 Task: Search for the email with the subject Emergency leave request logged in from softage.1@softage.net with the filter, email from softage.4@softage.net and a new filter,  Mark as read
Action: Mouse moved to (916, 88)
Screenshot: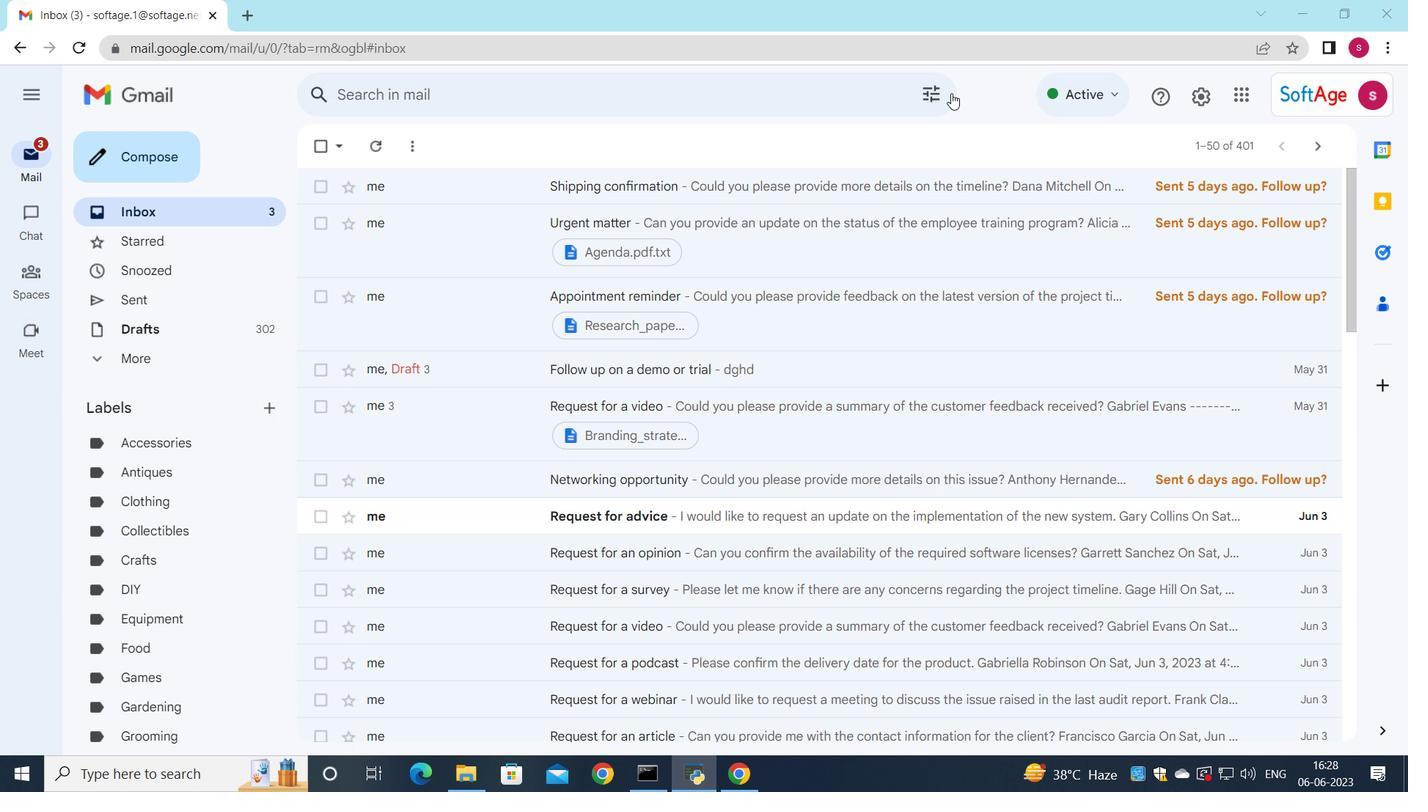 
Action: Mouse pressed left at (916, 88)
Screenshot: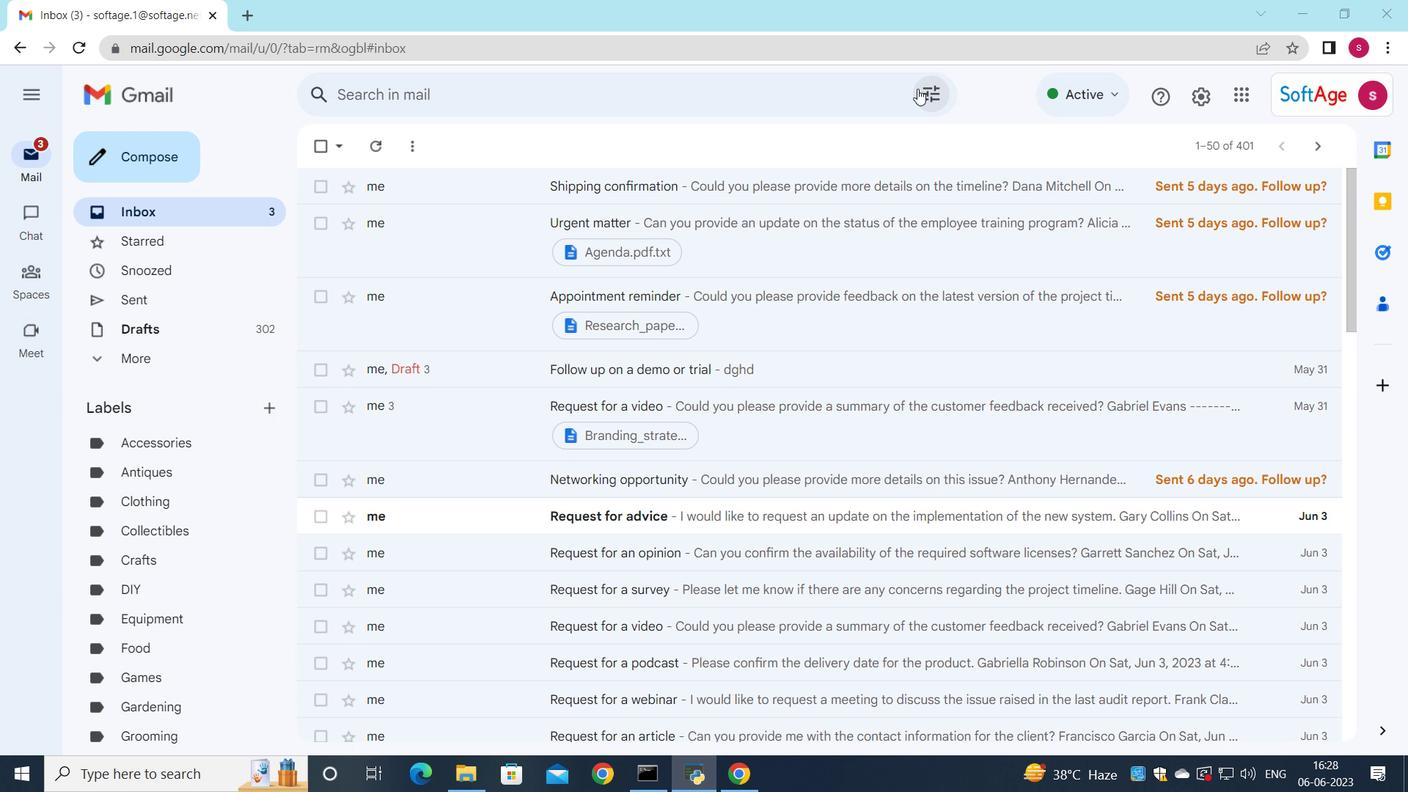 
Action: Mouse moved to (745, 169)
Screenshot: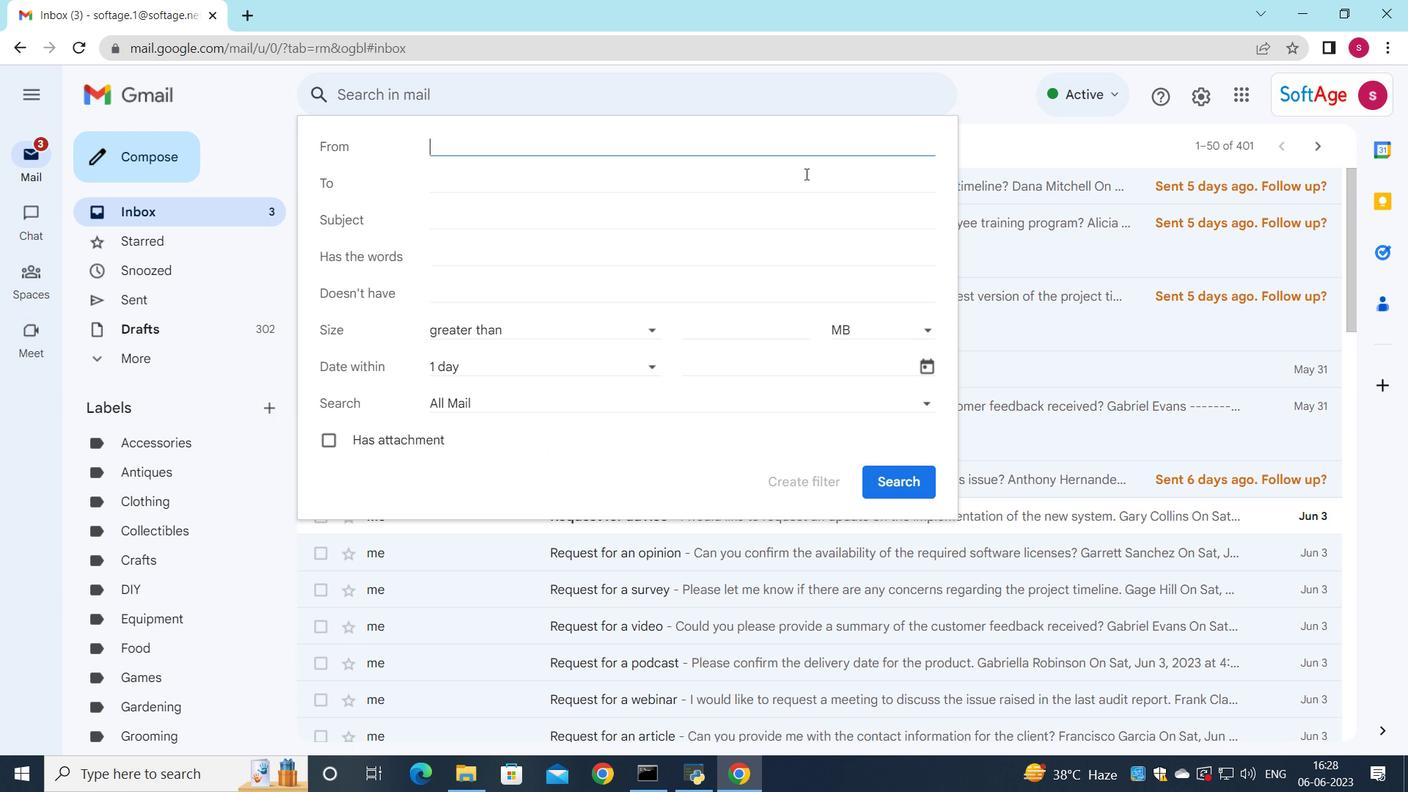 
Action: Key pressed s
Screenshot: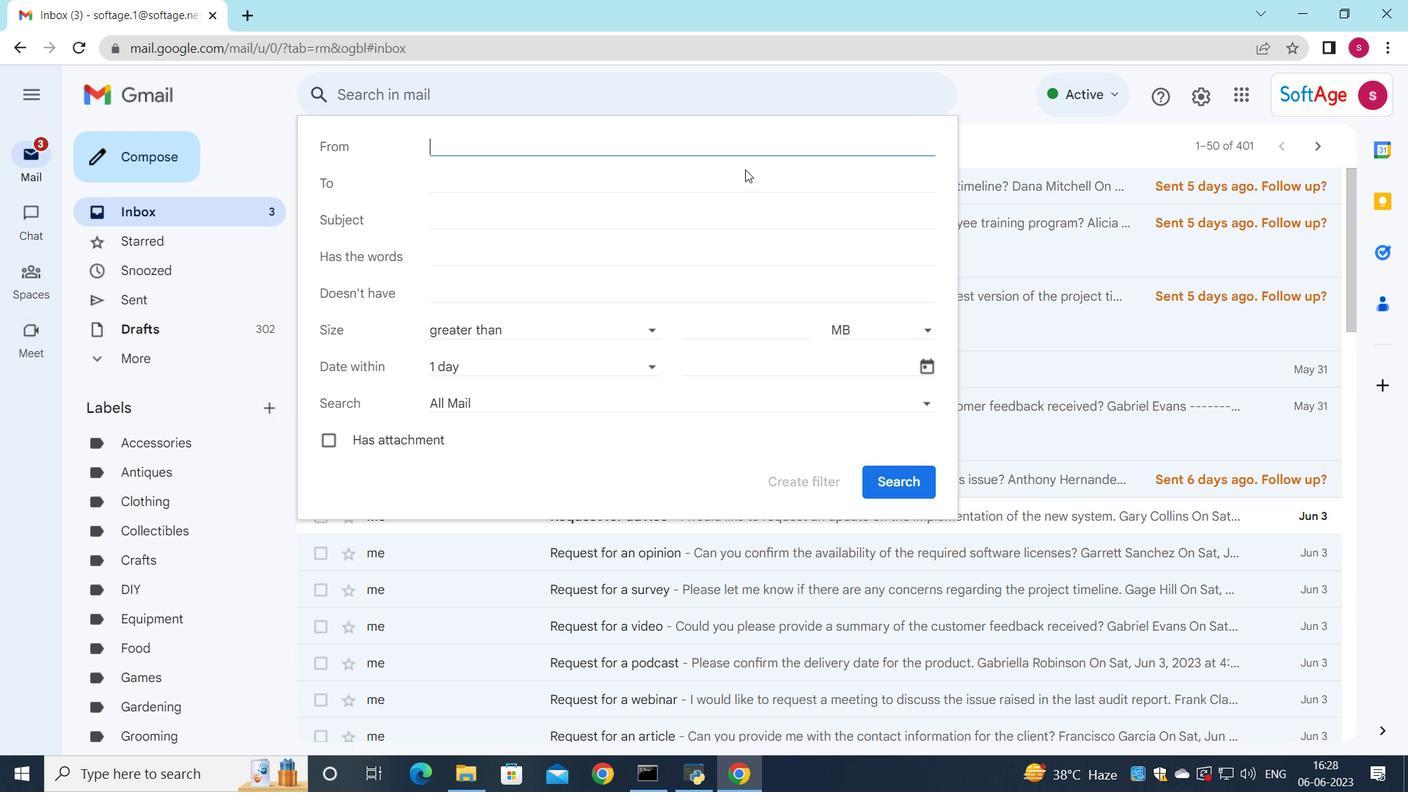 
Action: Mouse moved to (638, 187)
Screenshot: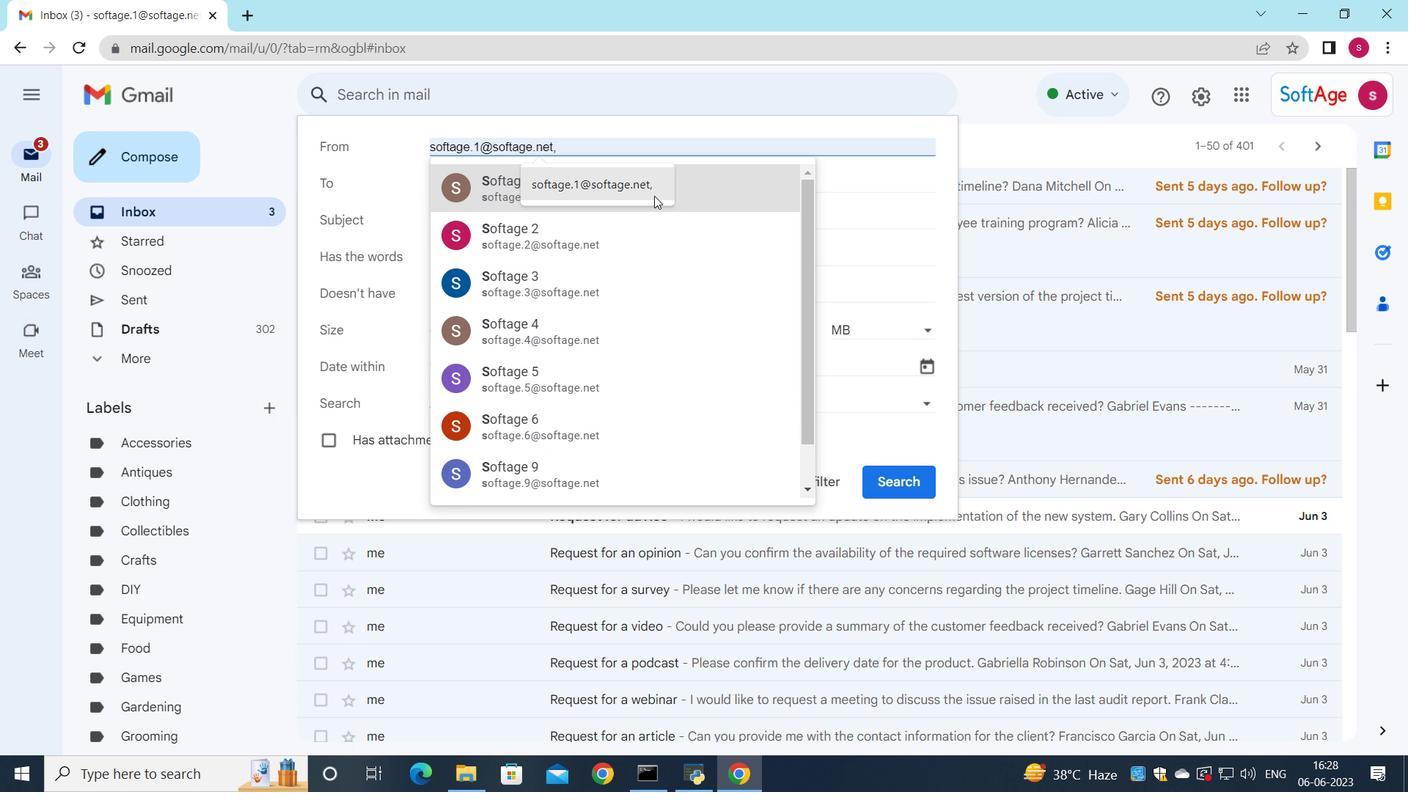
Action: Mouse pressed left at (638, 187)
Screenshot: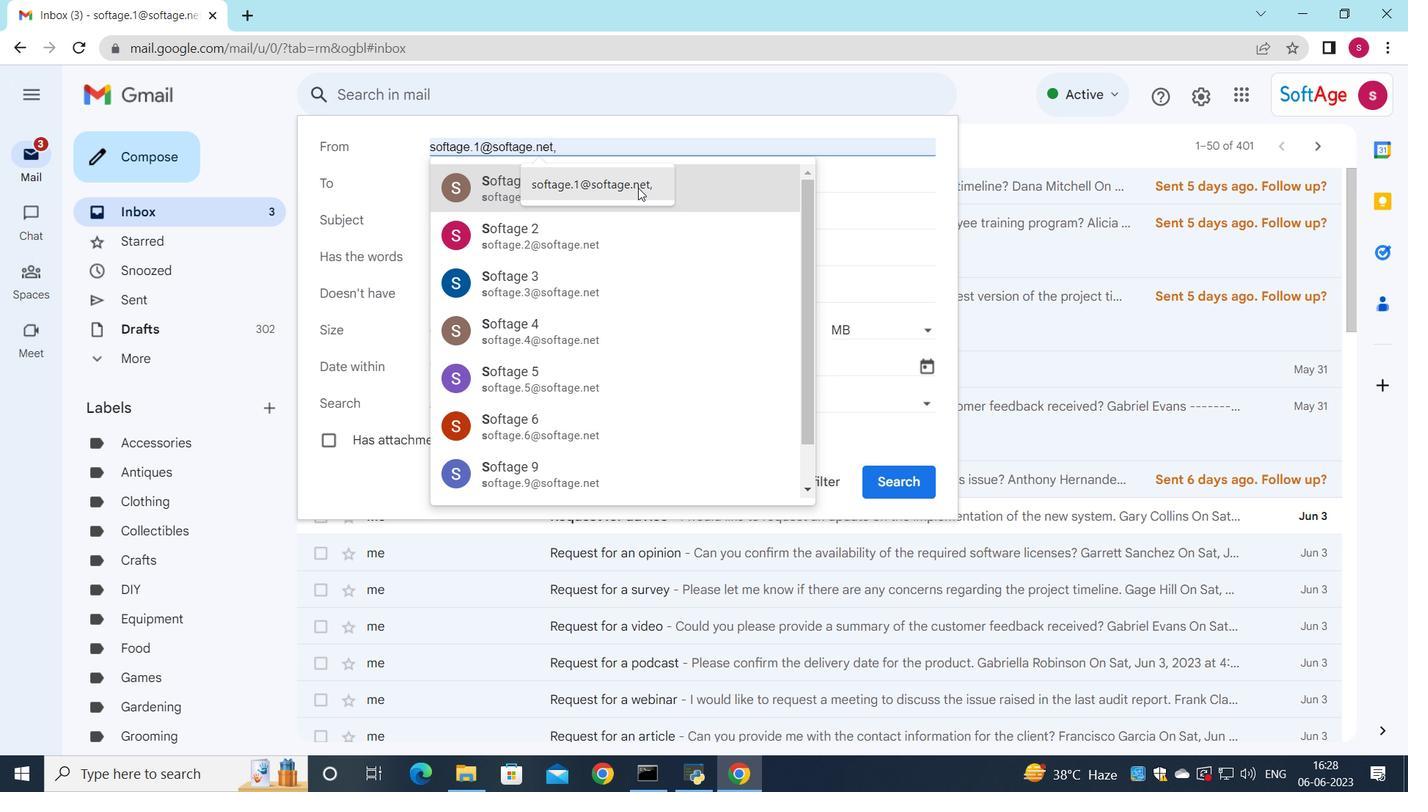 
Action: Mouse moved to (505, 183)
Screenshot: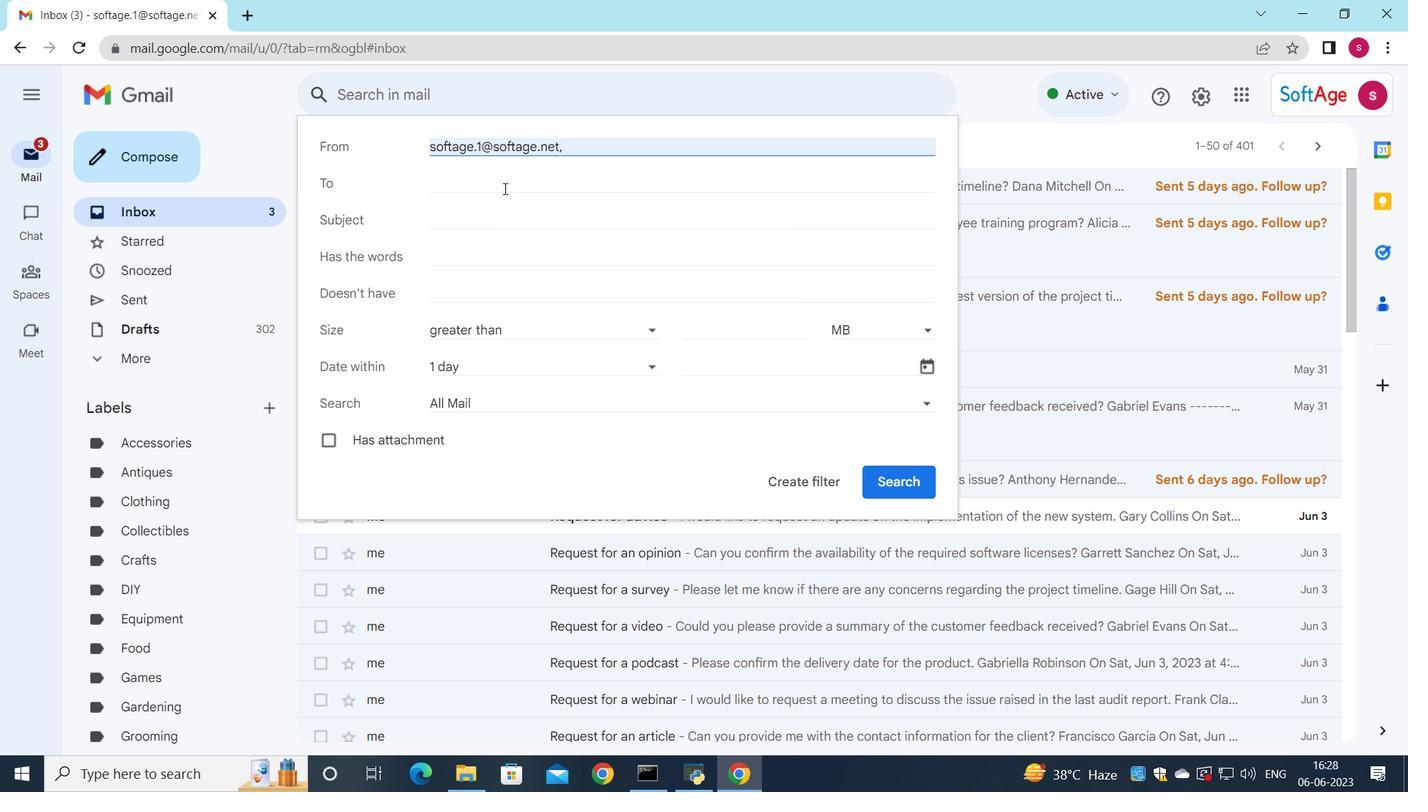 
Action: Mouse pressed left at (505, 183)
Screenshot: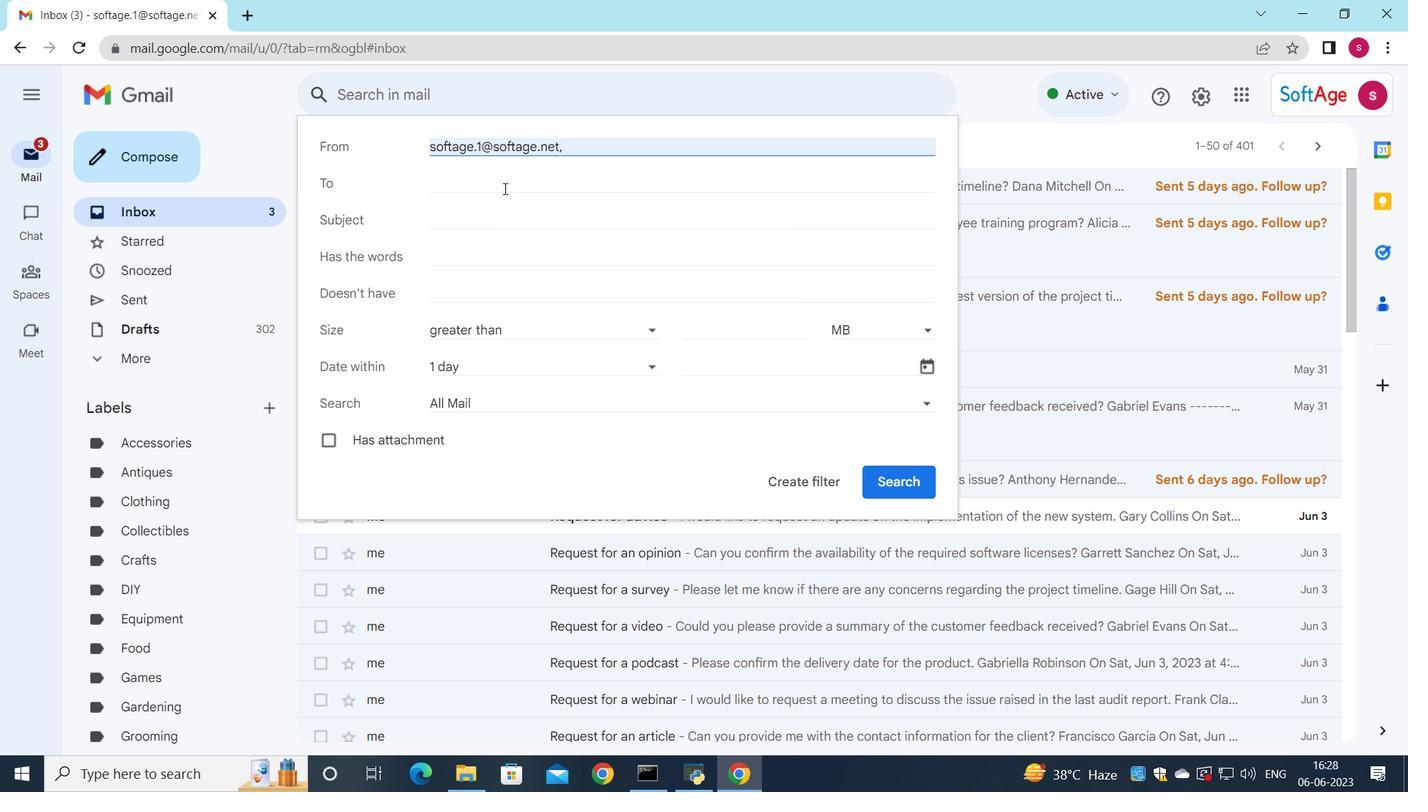 
Action: Key pressed softage
Screenshot: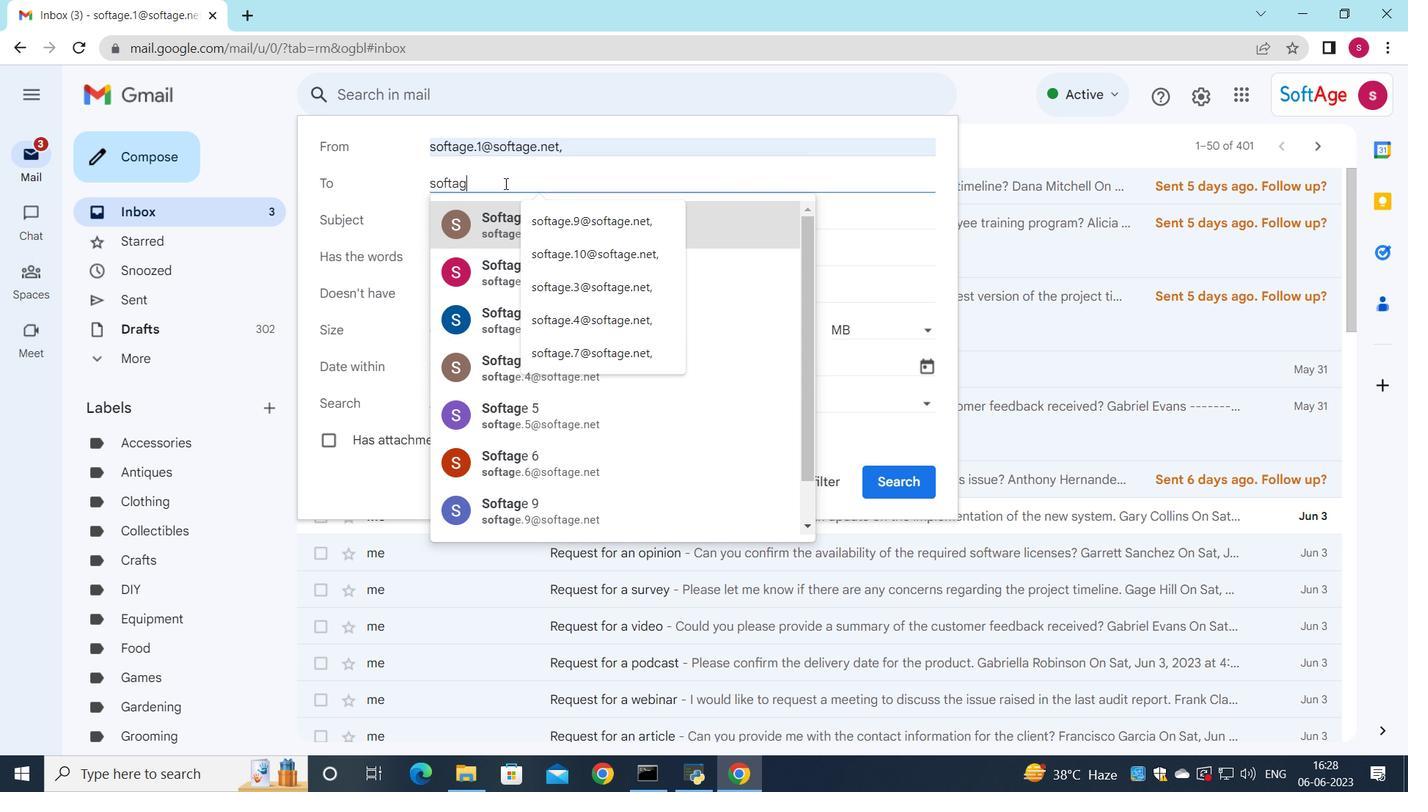 
Action: Mouse moved to (578, 321)
Screenshot: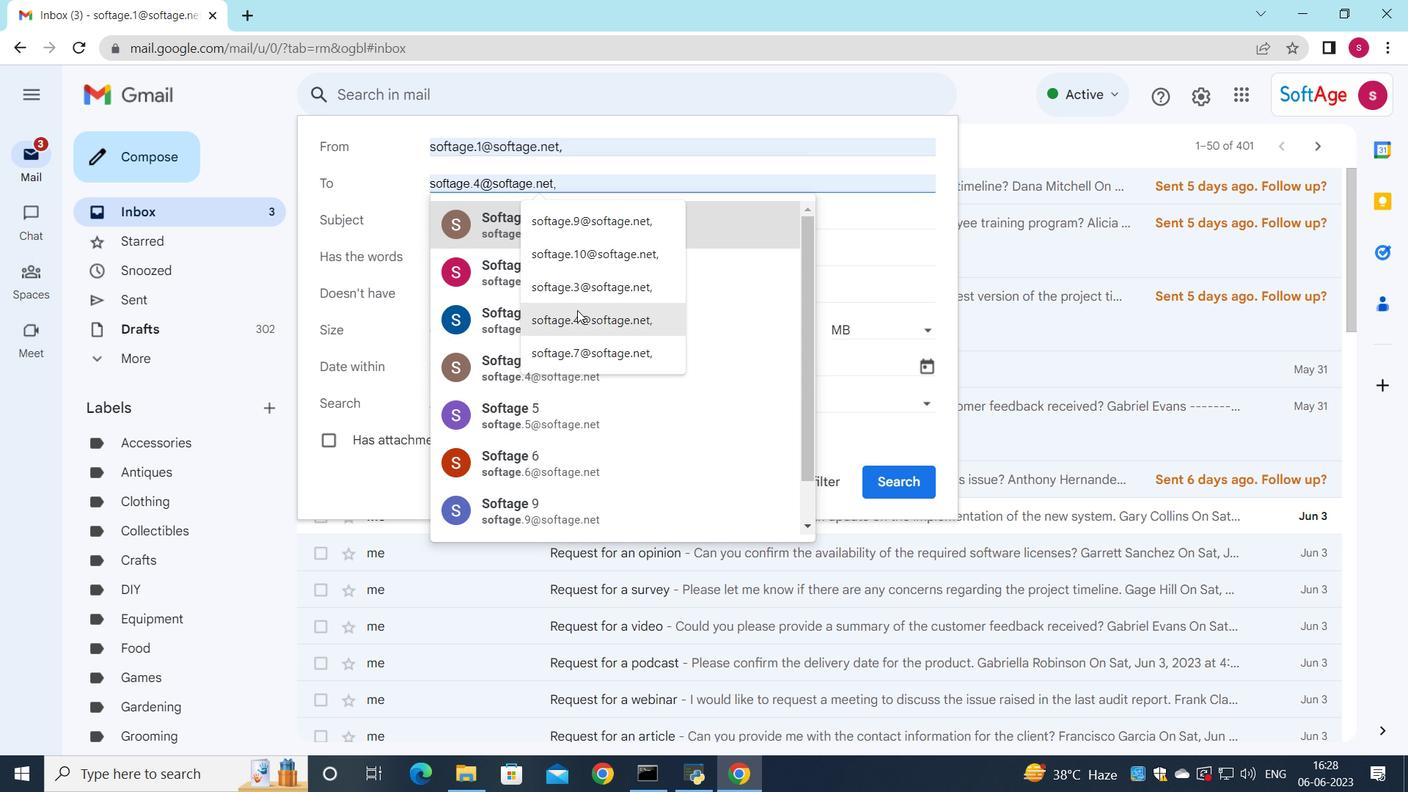 
Action: Mouse pressed left at (578, 321)
Screenshot: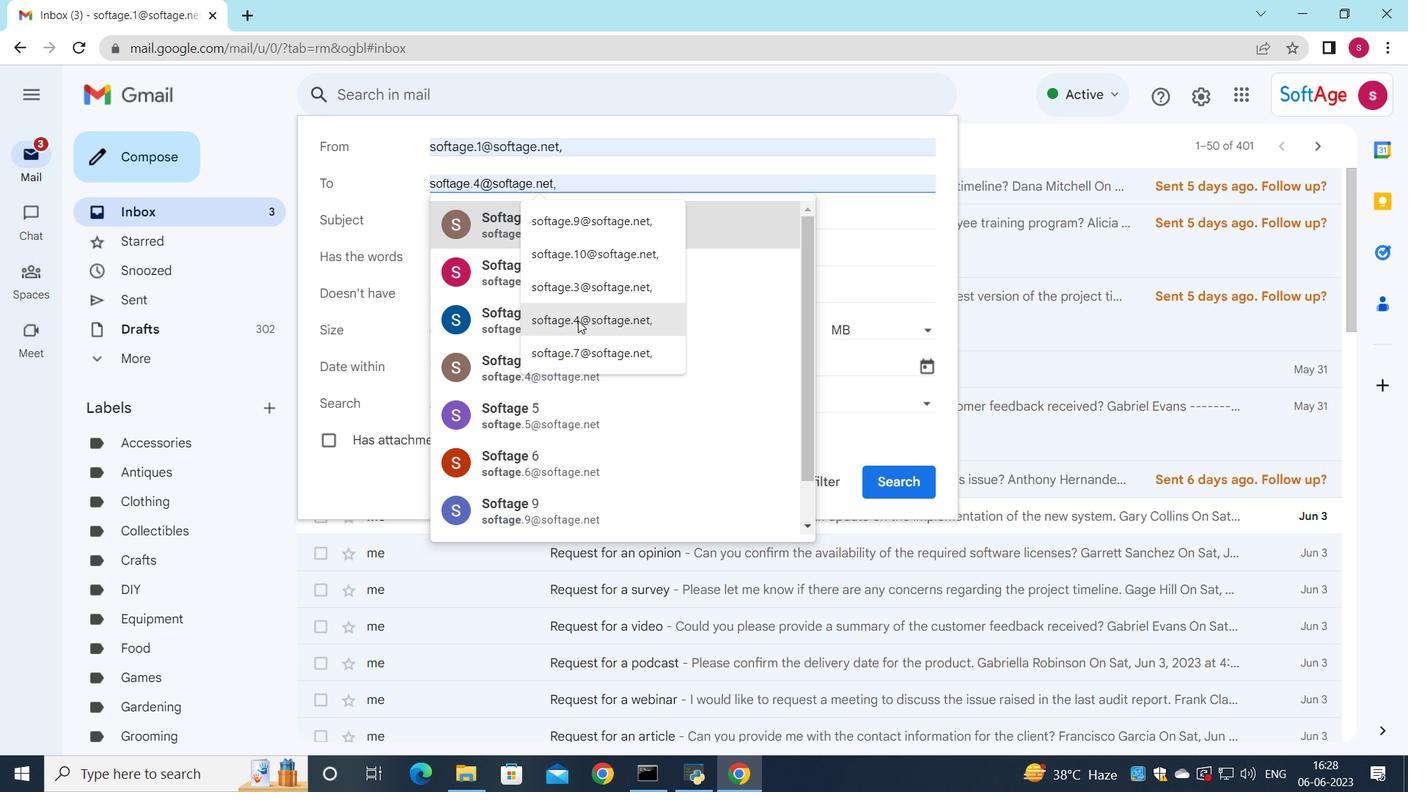 
Action: Mouse moved to (480, 217)
Screenshot: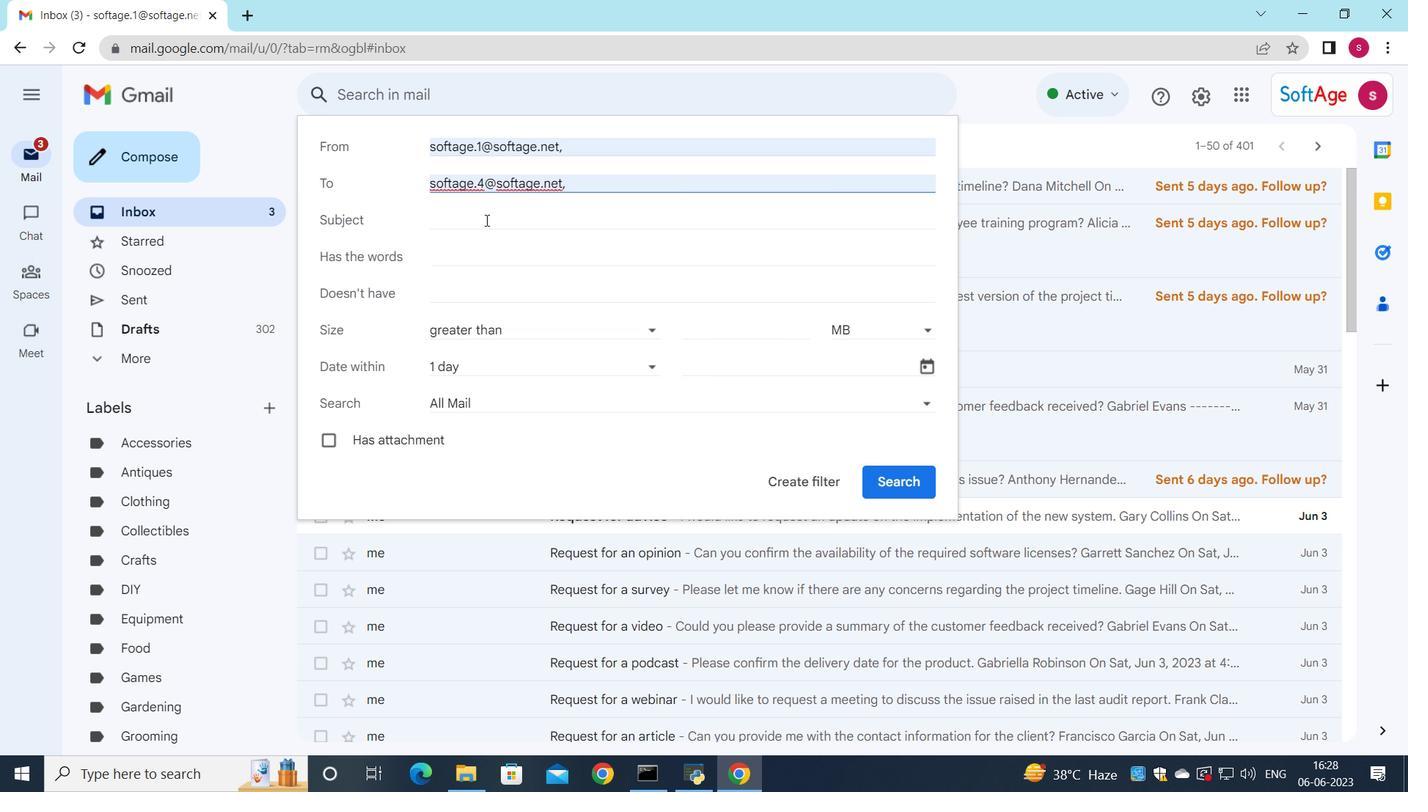 
Action: Mouse pressed left at (480, 217)
Screenshot: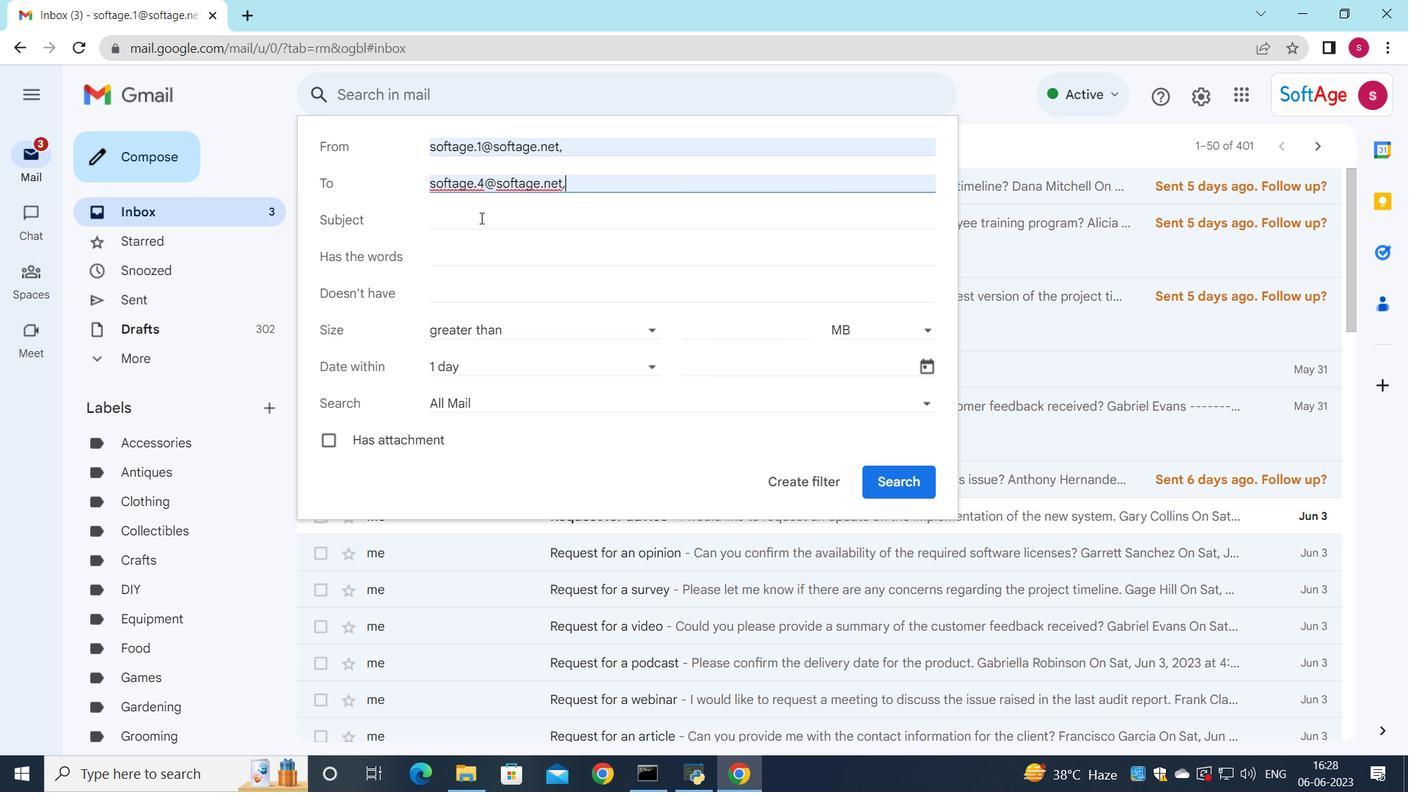 
Action: Mouse moved to (484, 220)
Screenshot: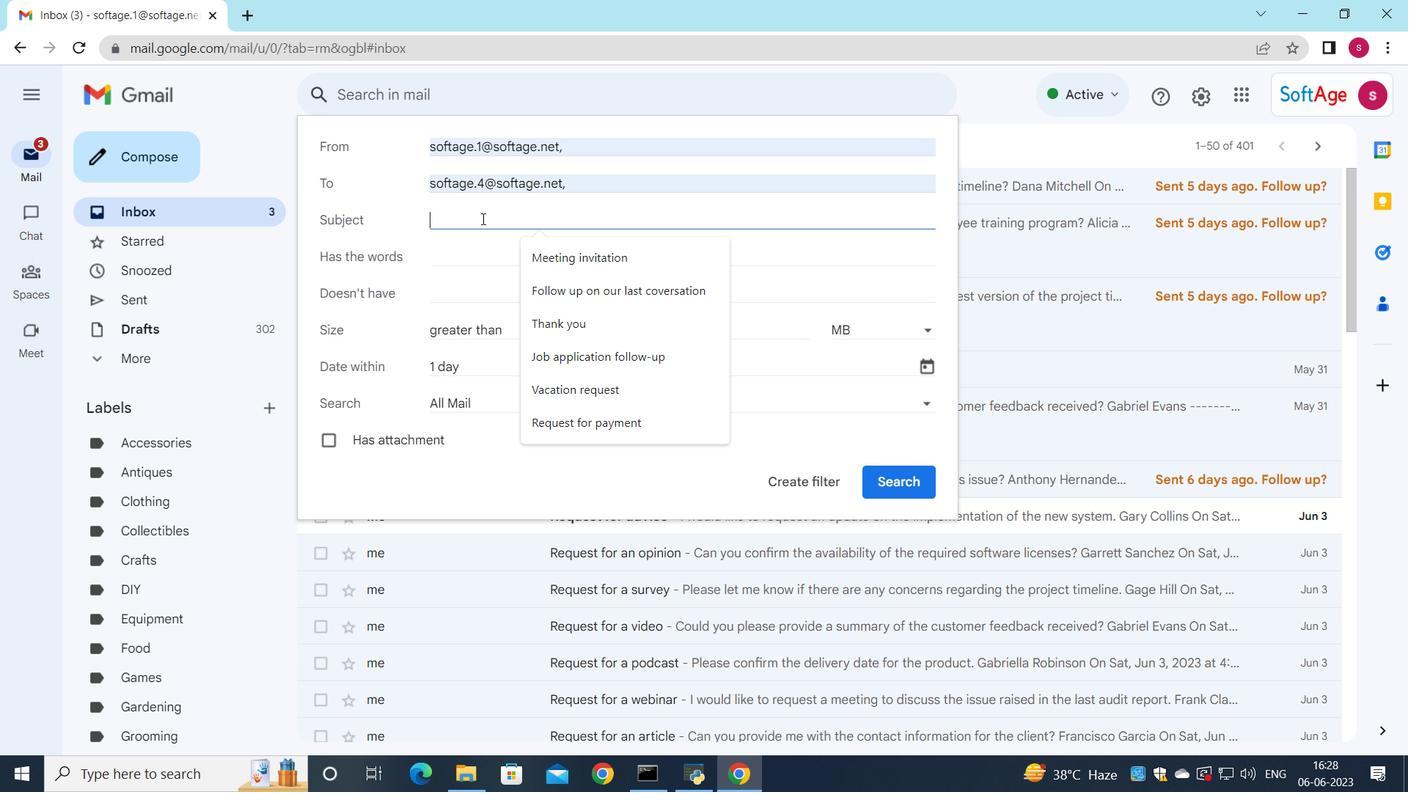 
Action: Key pressed <Key.shift>Emergency<Key.space>leave<Key.space>rea<Key.backspace>quest<Key.space>
Screenshot: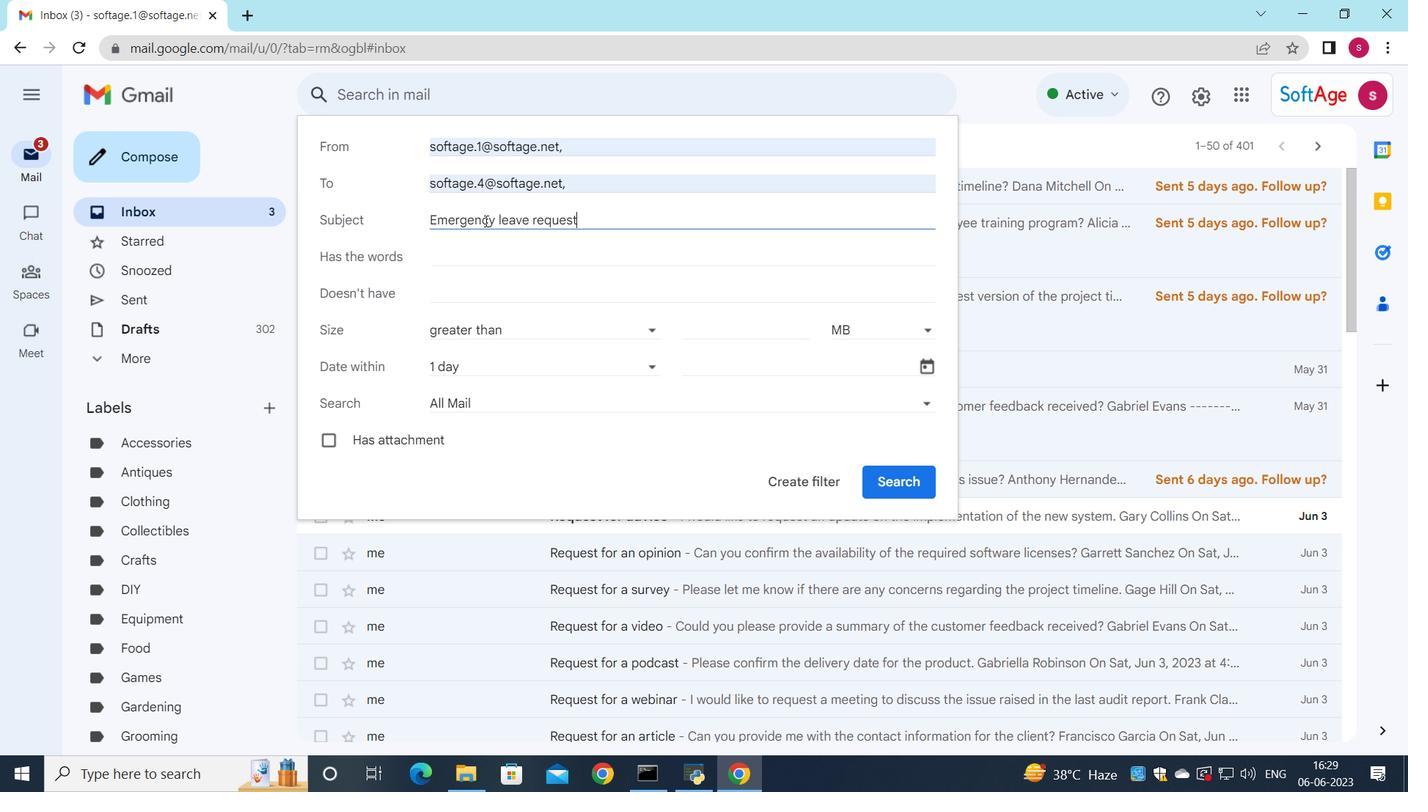 
Action: Mouse moved to (542, 366)
Screenshot: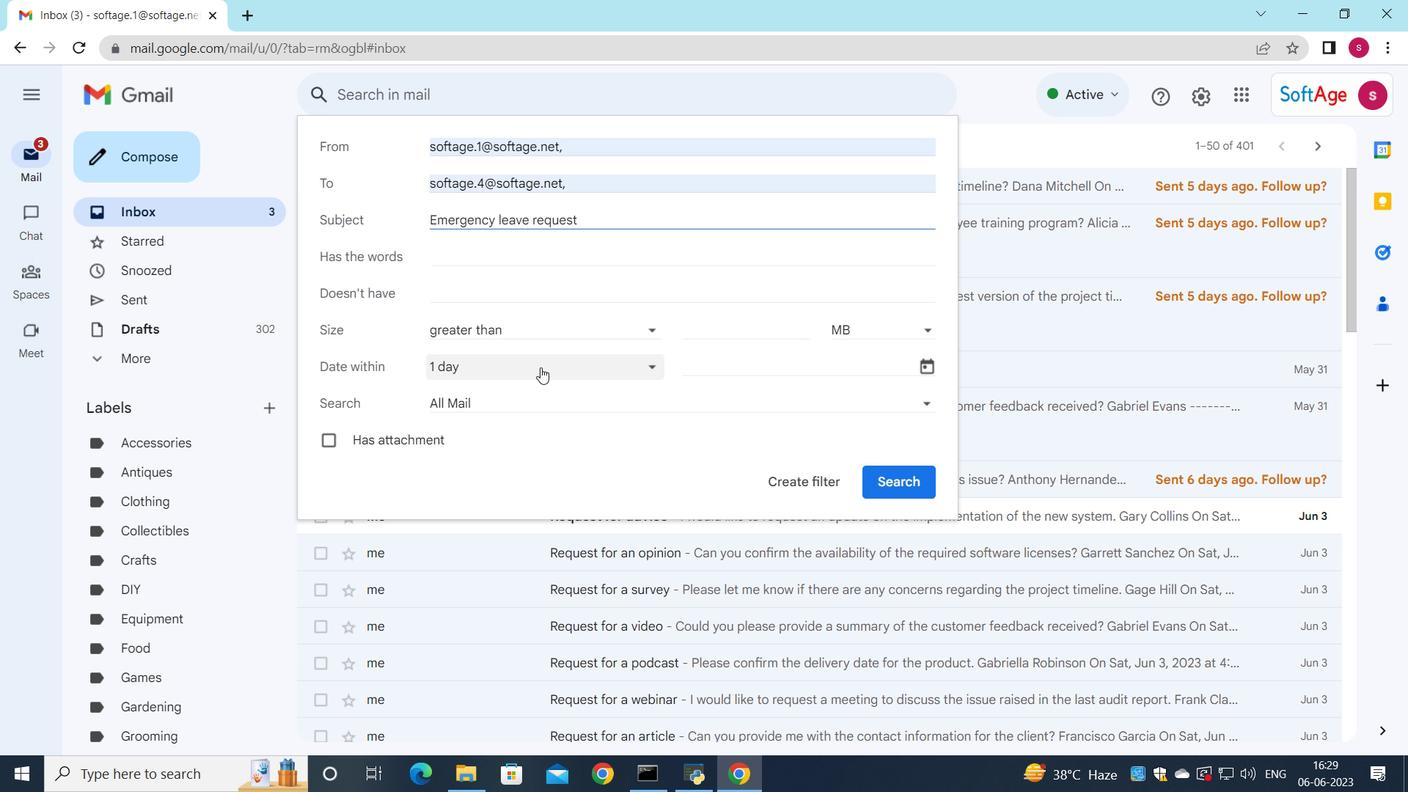 
Action: Mouse pressed left at (542, 366)
Screenshot: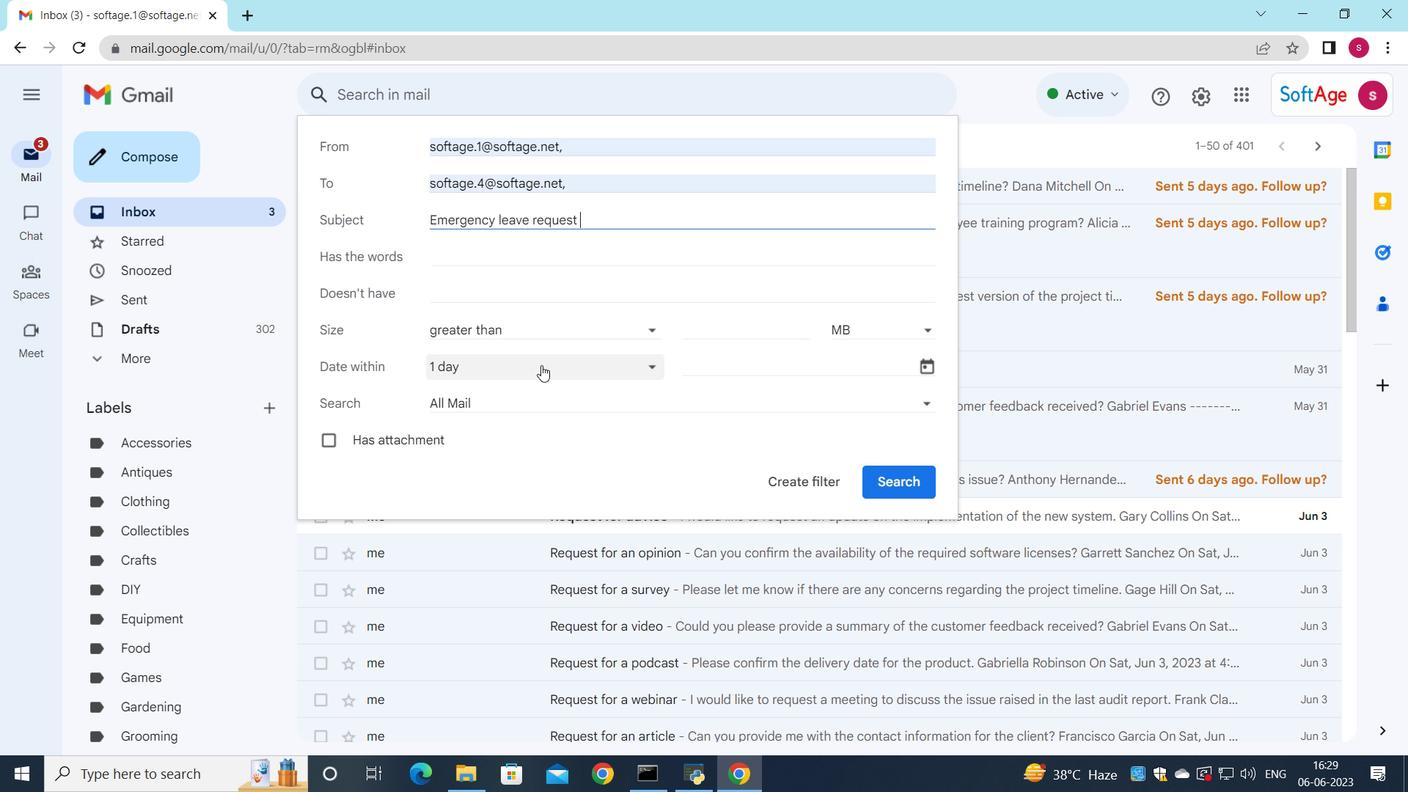 
Action: Mouse moved to (509, 570)
Screenshot: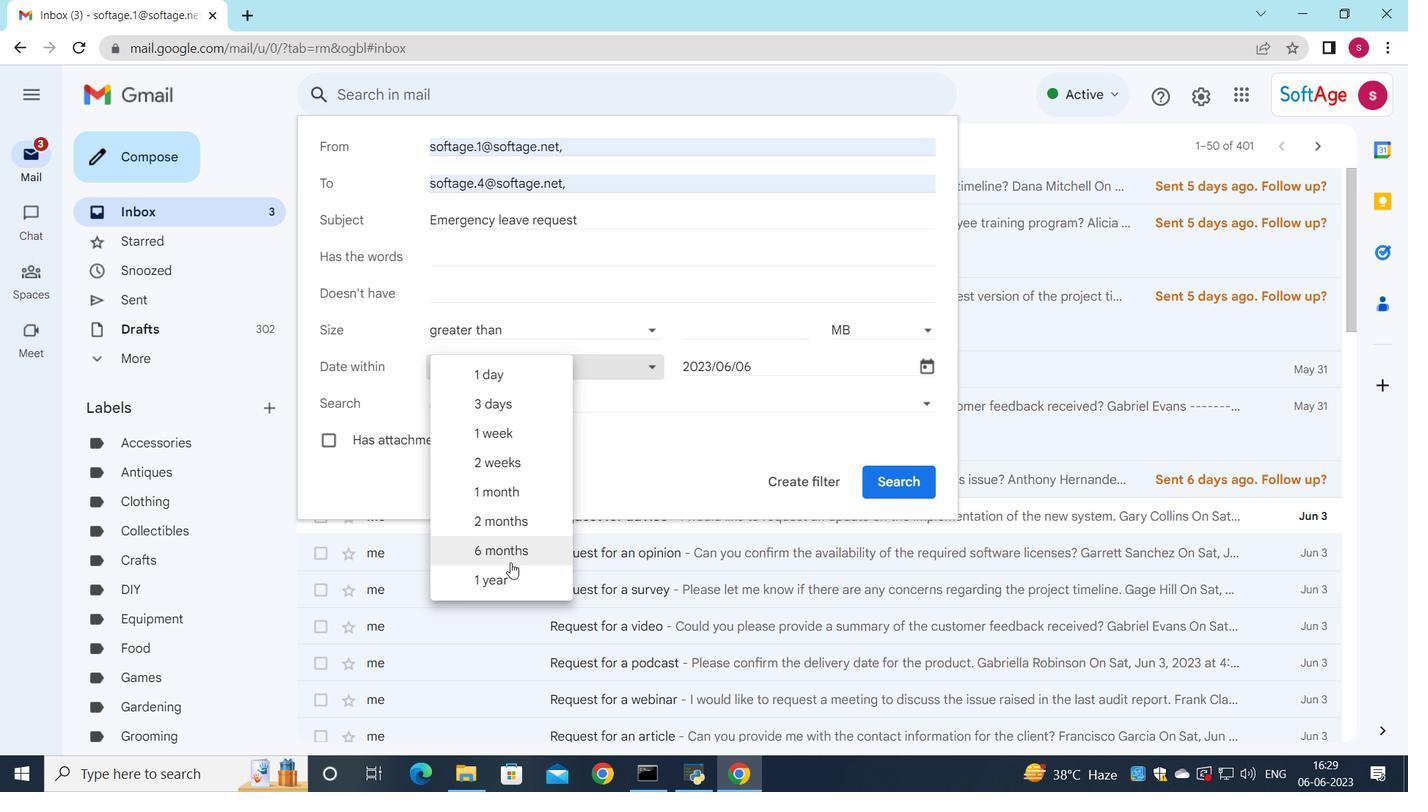 
Action: Mouse pressed left at (509, 570)
Screenshot: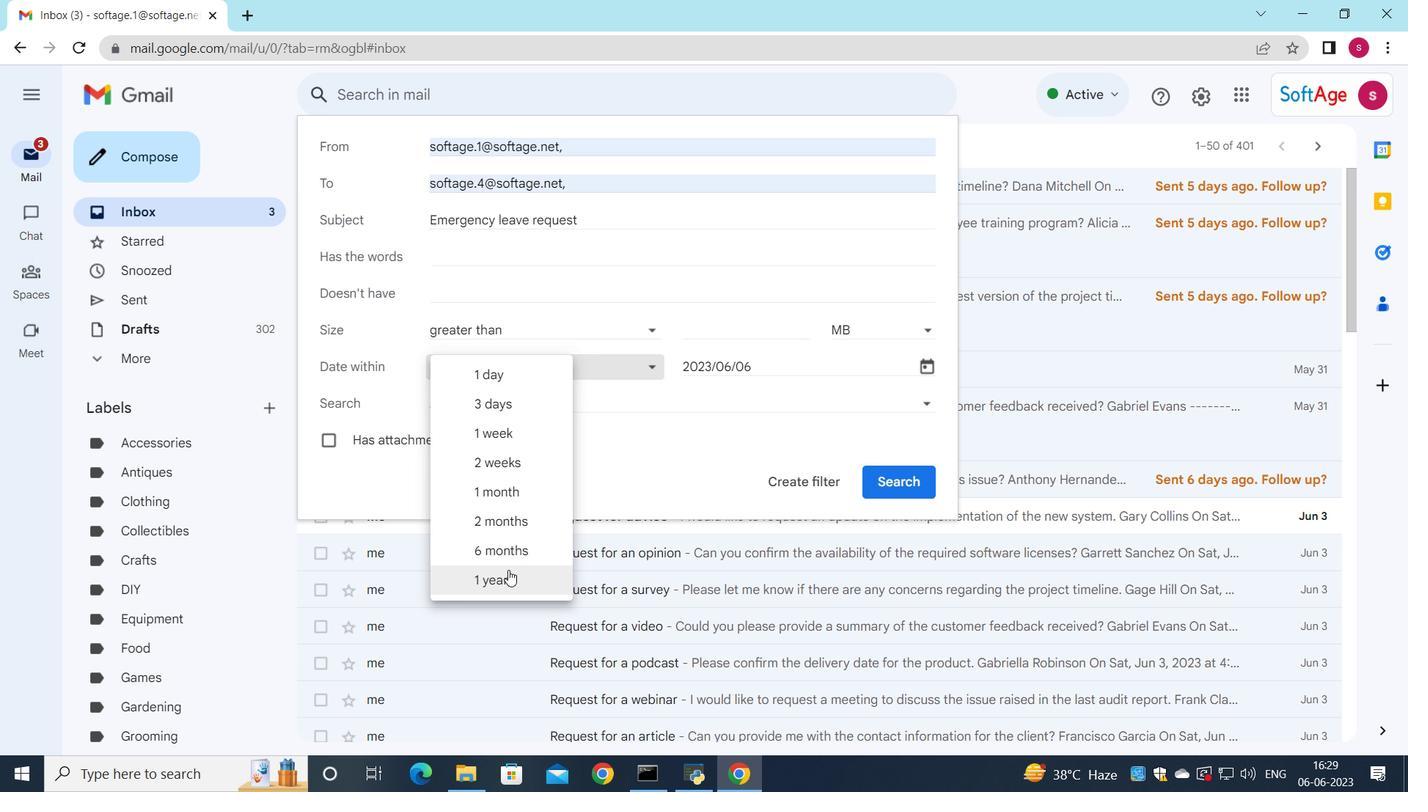 
Action: Mouse moved to (767, 487)
Screenshot: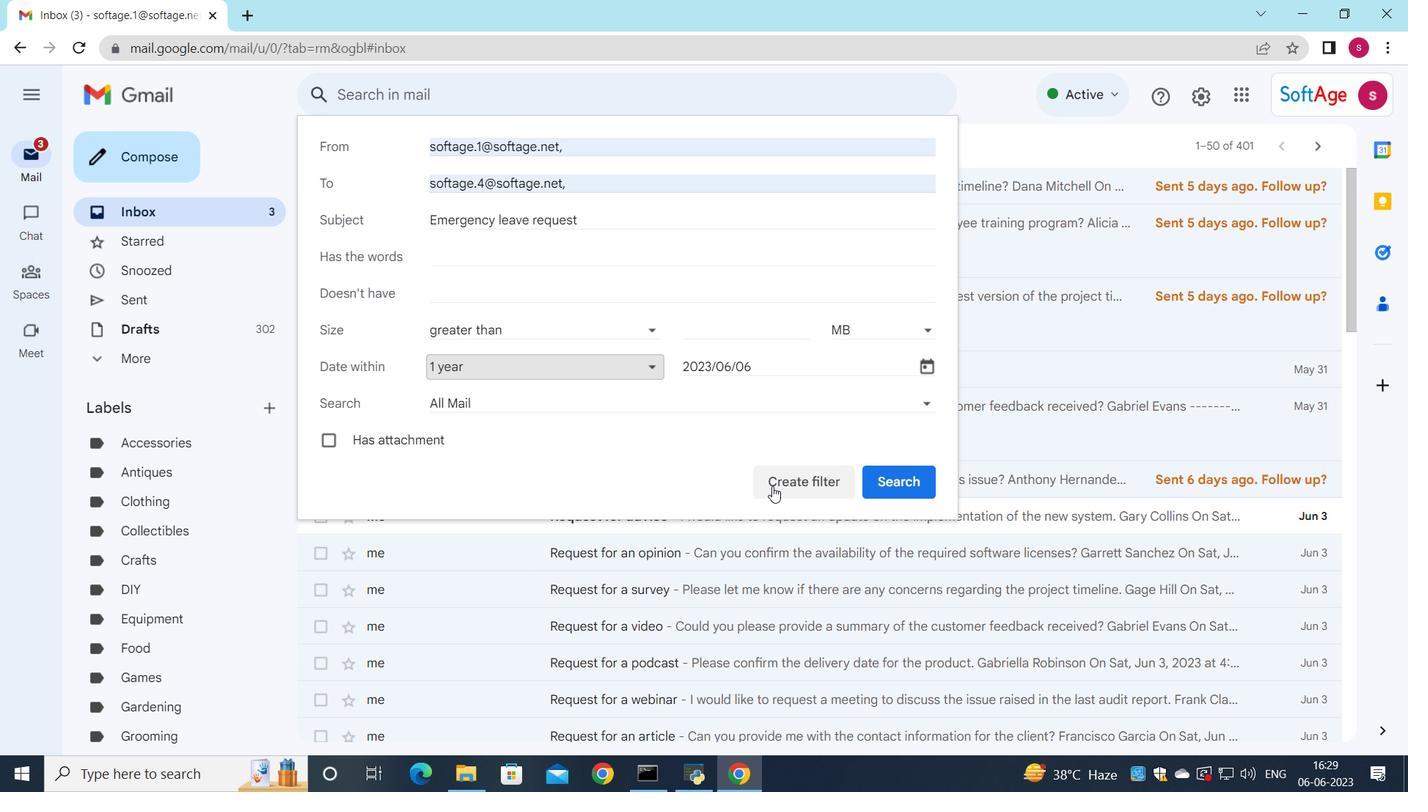 
Action: Mouse pressed left at (767, 487)
Screenshot: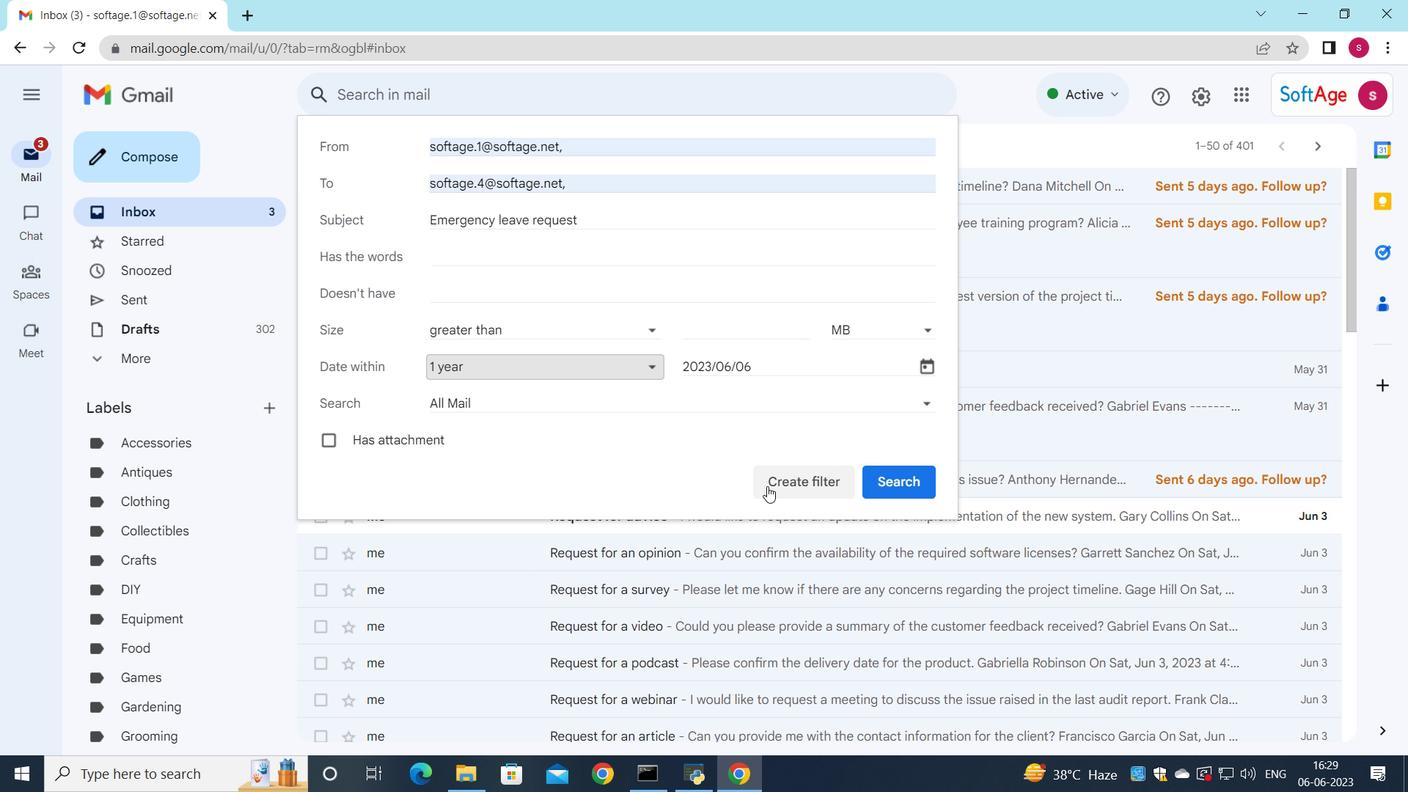 
Action: Mouse moved to (363, 219)
Screenshot: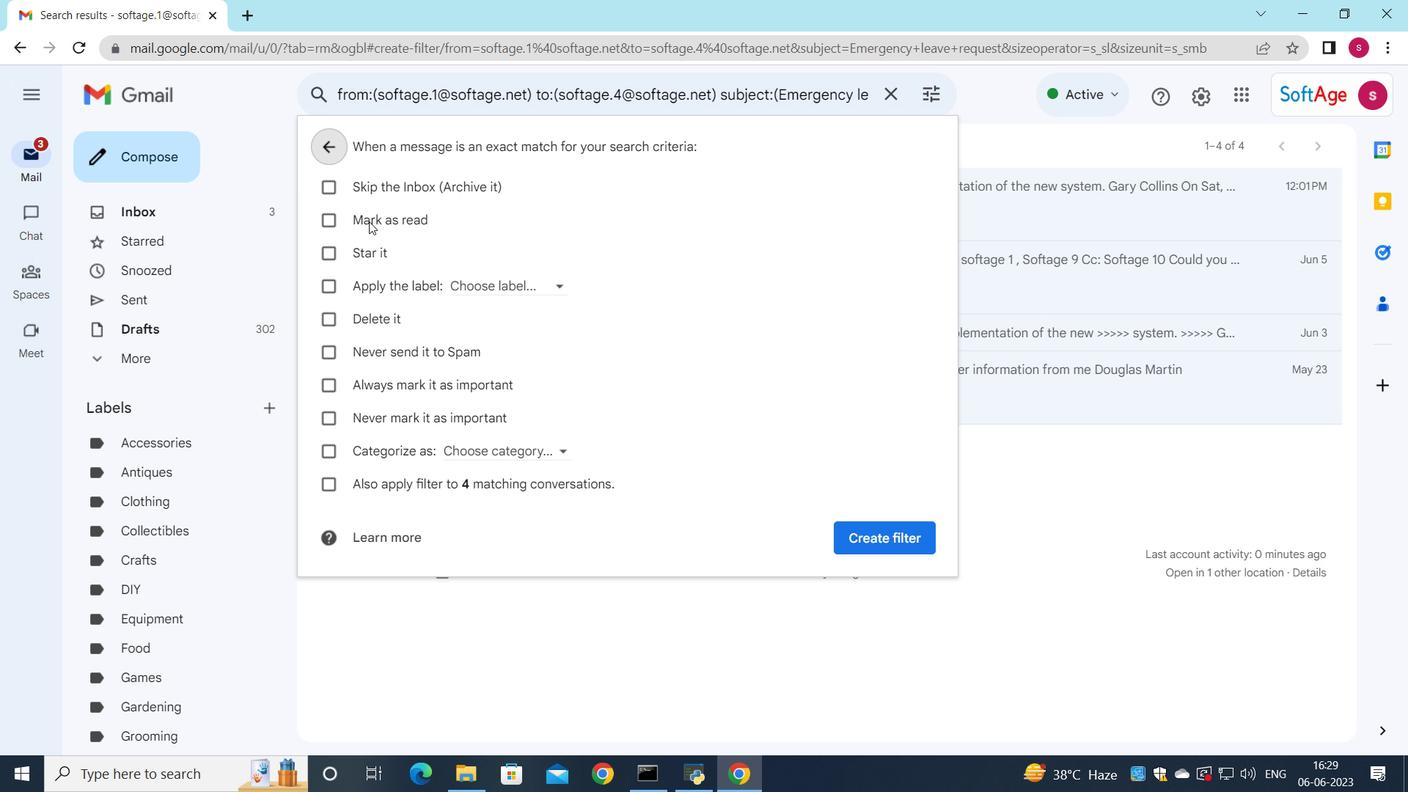 
Action: Mouse pressed left at (363, 219)
Screenshot: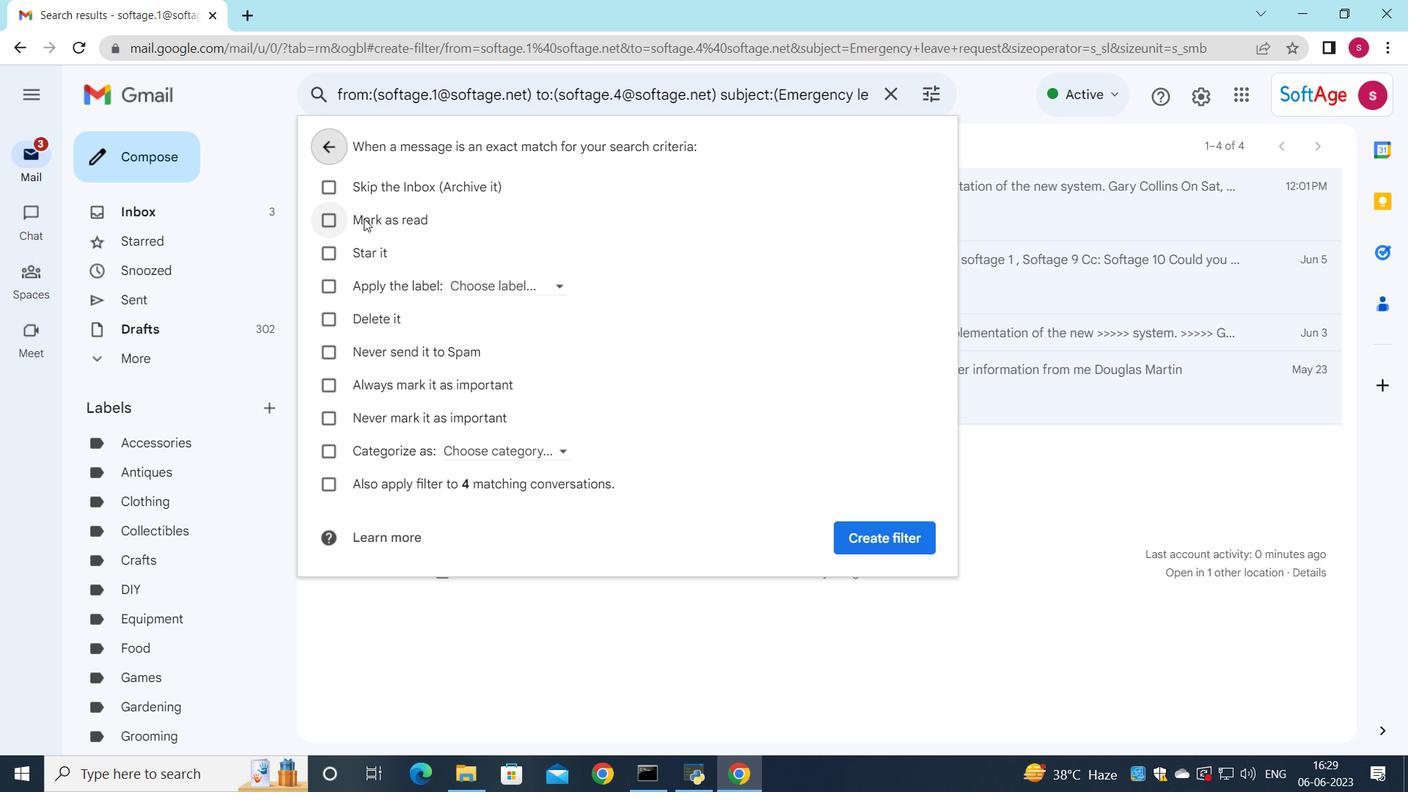 
Action: Mouse moved to (869, 542)
Screenshot: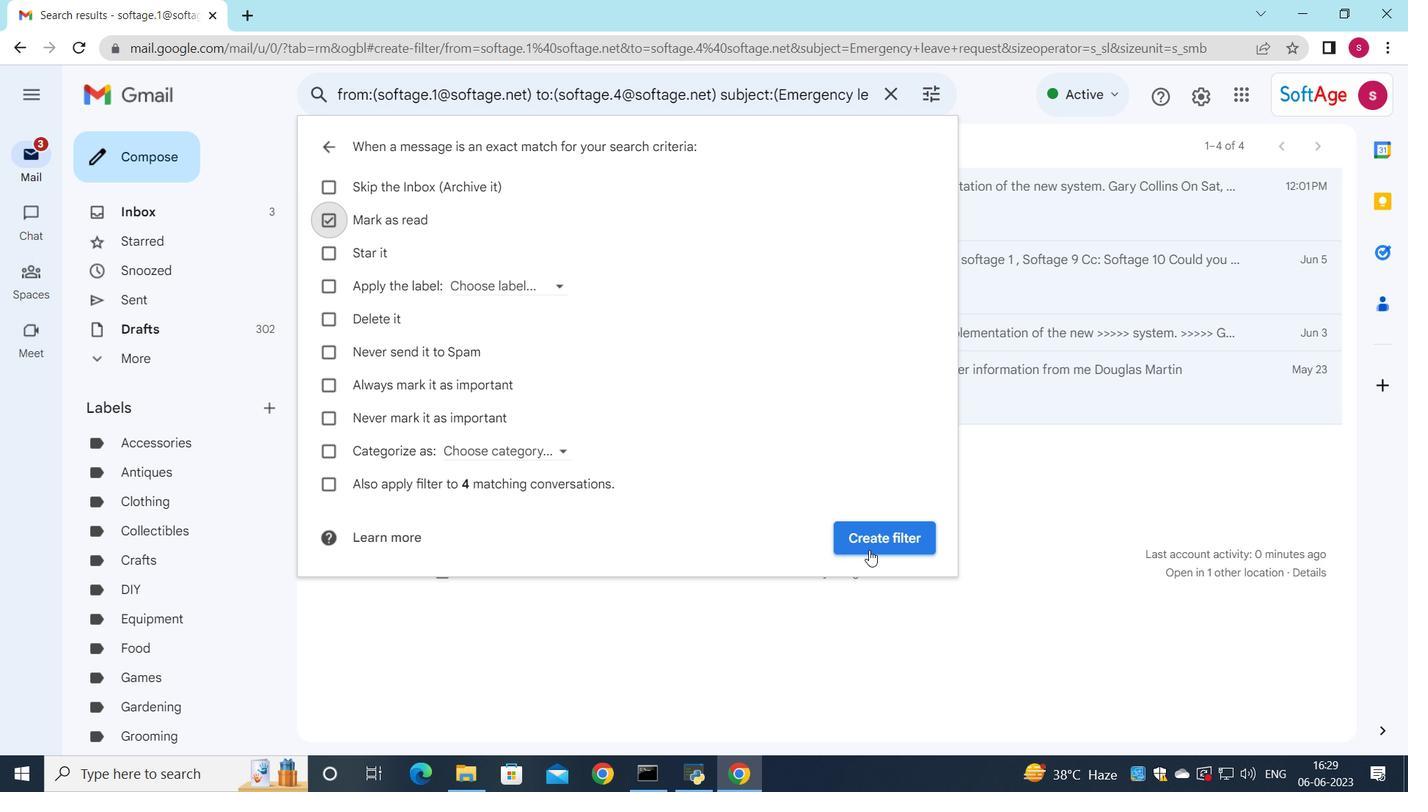 
Action: Mouse pressed left at (869, 542)
Screenshot: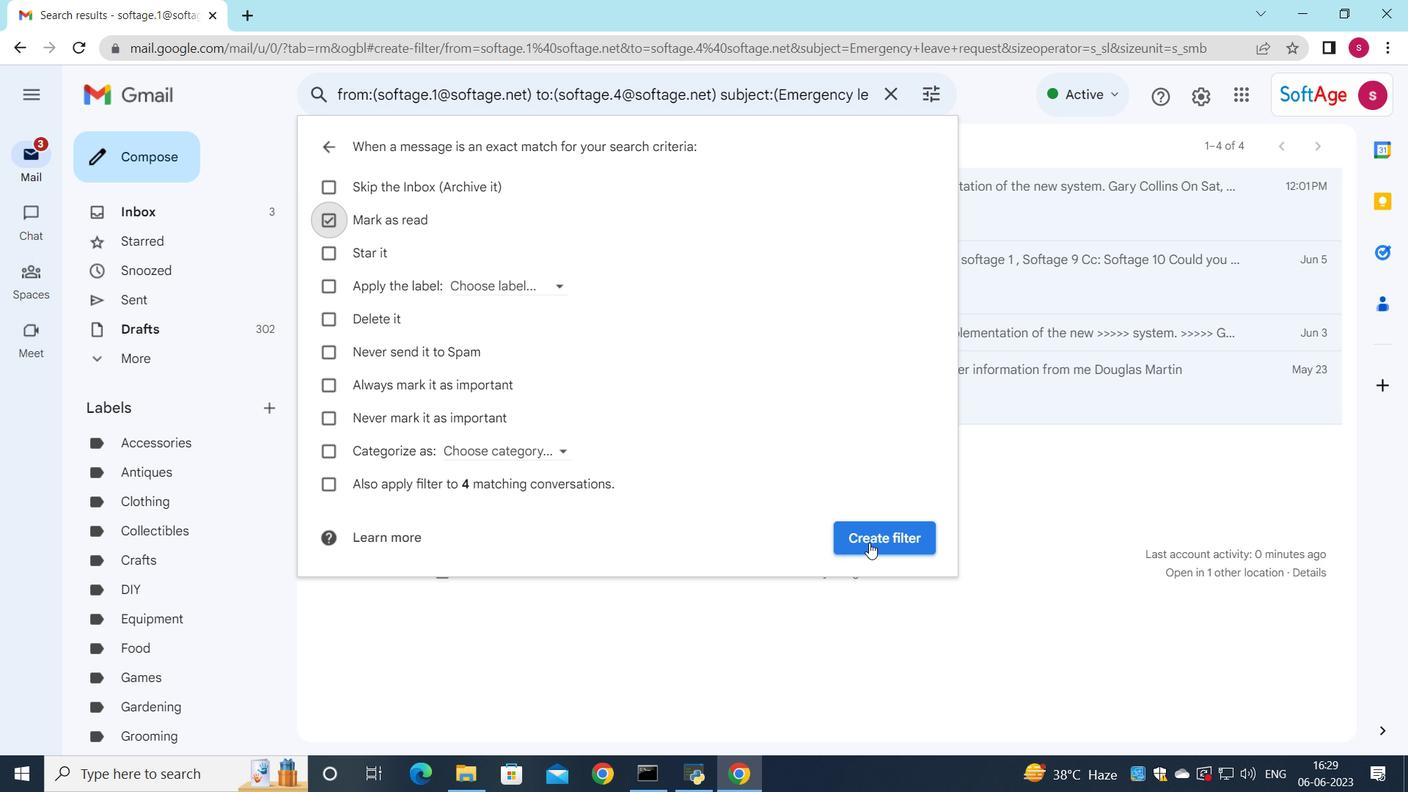 
Action: Mouse moved to (623, 133)
Screenshot: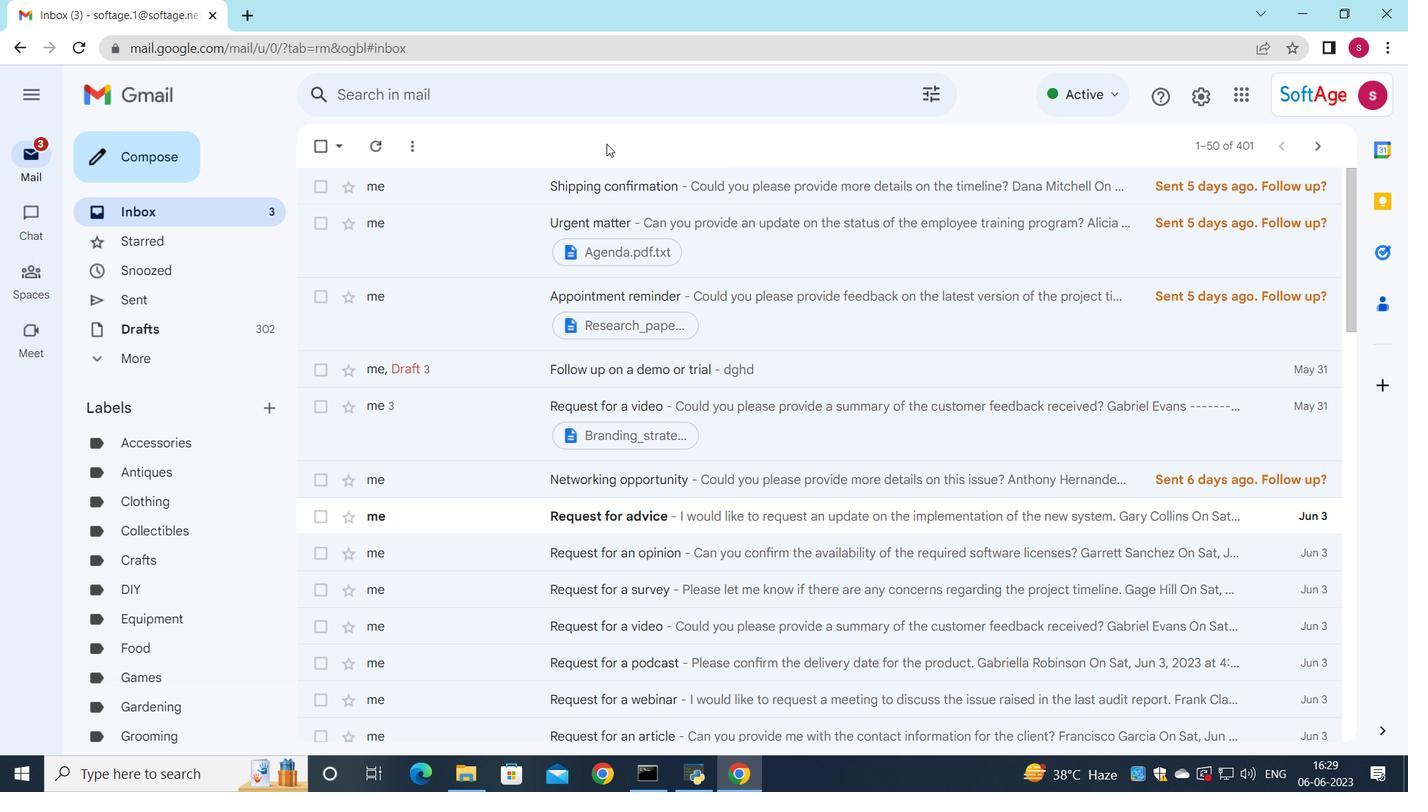 
